 Task: Create in the project AgileFalcon in Backlog an issue 'Integrate a new gamification feature into an existing mobile application to increase user engagement and retention', assign it to team member softage.3@softage.net and change the status to IN PROGRESS. Create in the project AgileFalcon in Backlog an issue 'Develop a new tool for automated testing of web application accessibility compliance for people with disabilities', assign it to team member softage.4@softage.net and change the status to IN PROGRESS
Action: Mouse moved to (209, 341)
Screenshot: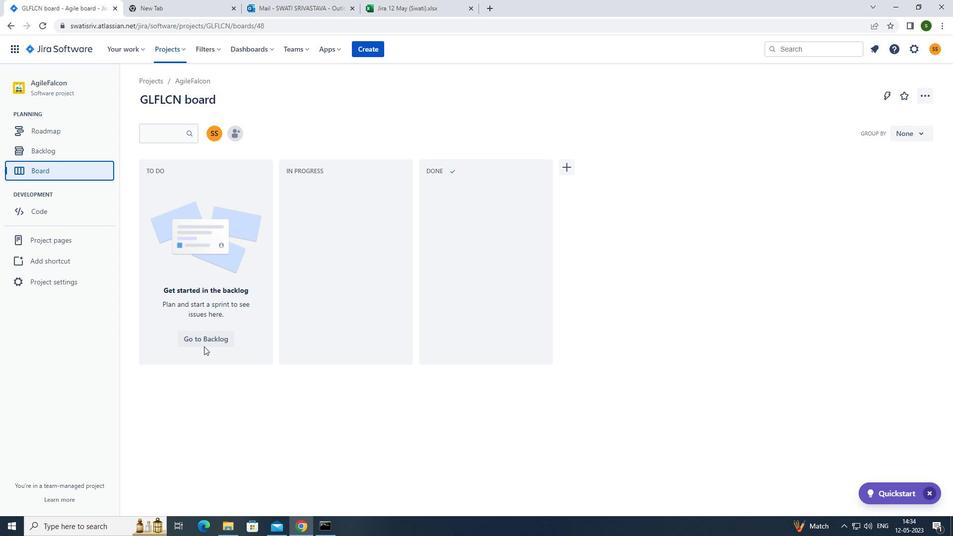 
Action: Mouse pressed left at (209, 341)
Screenshot: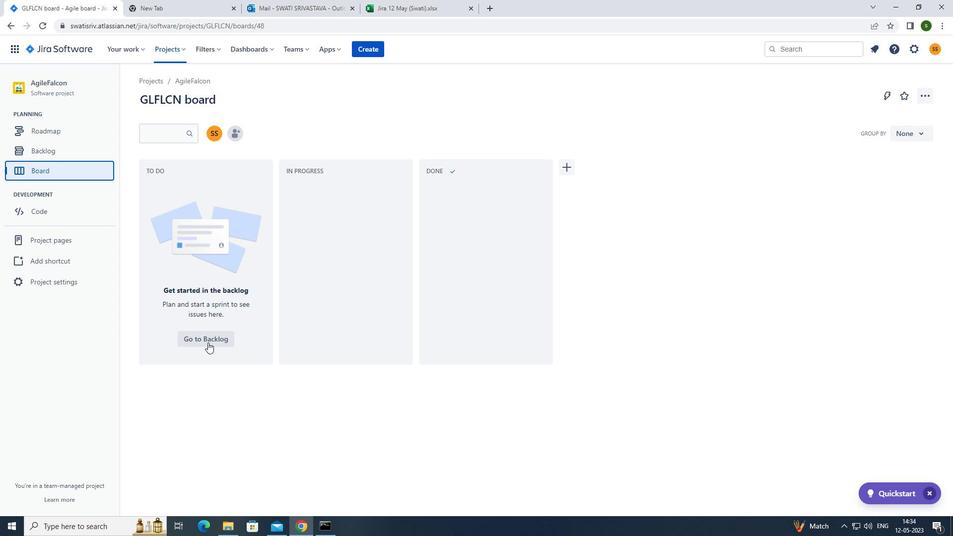 
Action: Mouse moved to (202, 202)
Screenshot: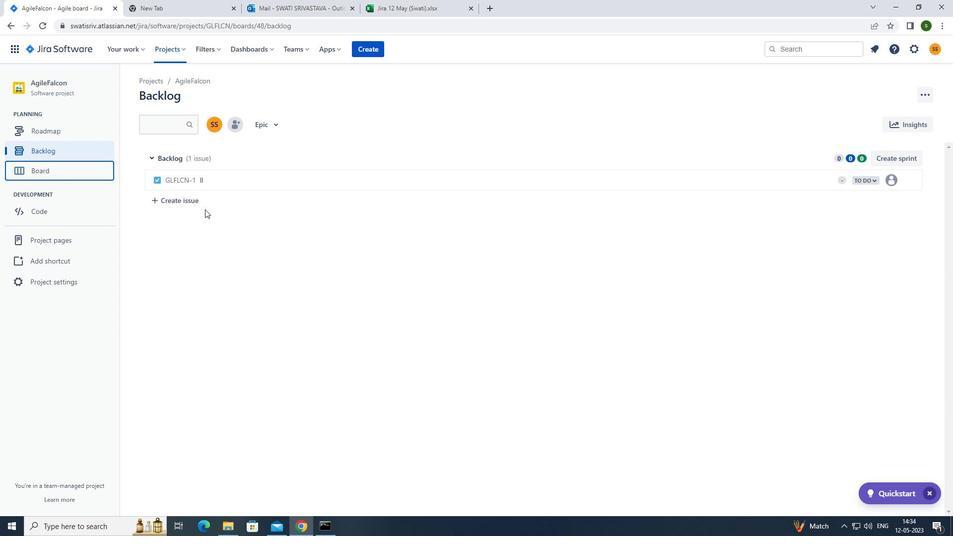 
Action: Mouse pressed left at (202, 202)
Screenshot: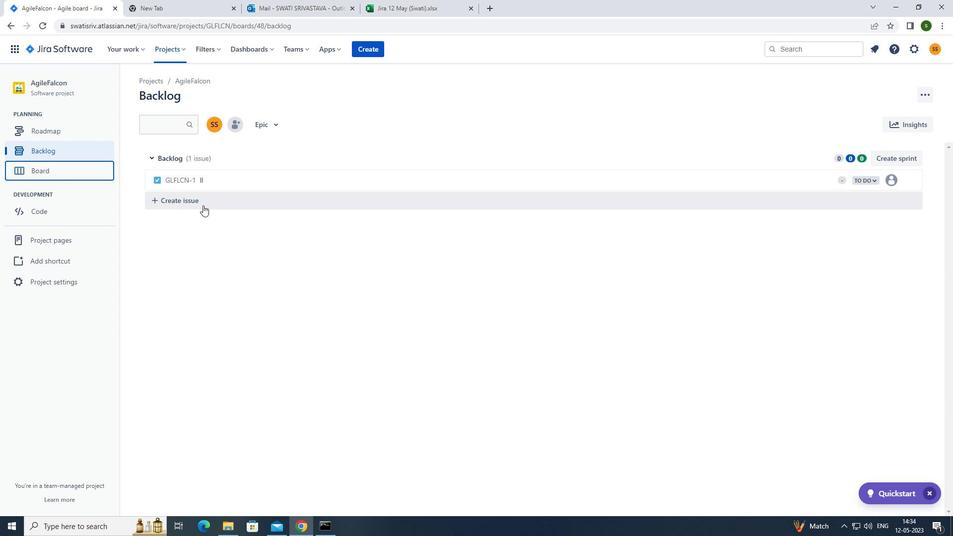 
Action: Mouse moved to (257, 202)
Screenshot: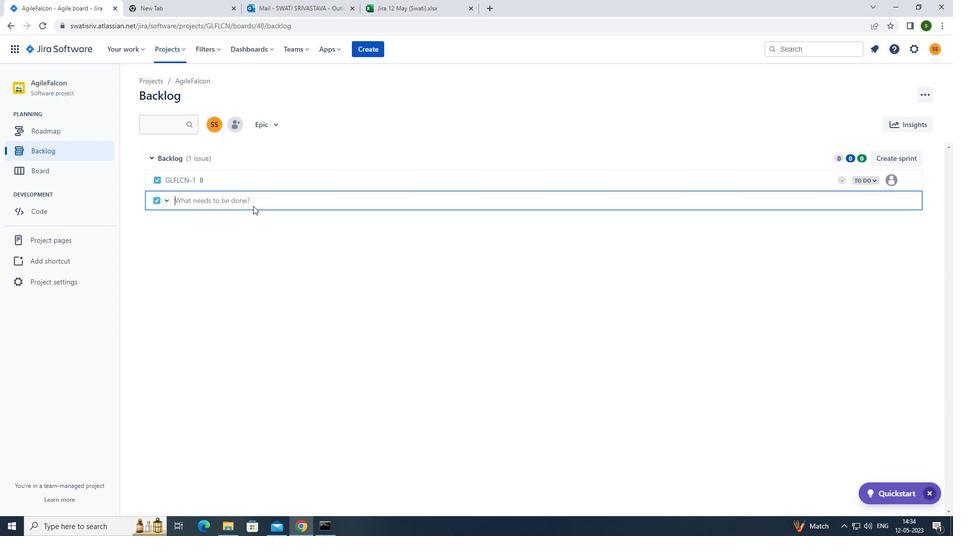 
Action: Mouse pressed left at (257, 202)
Screenshot: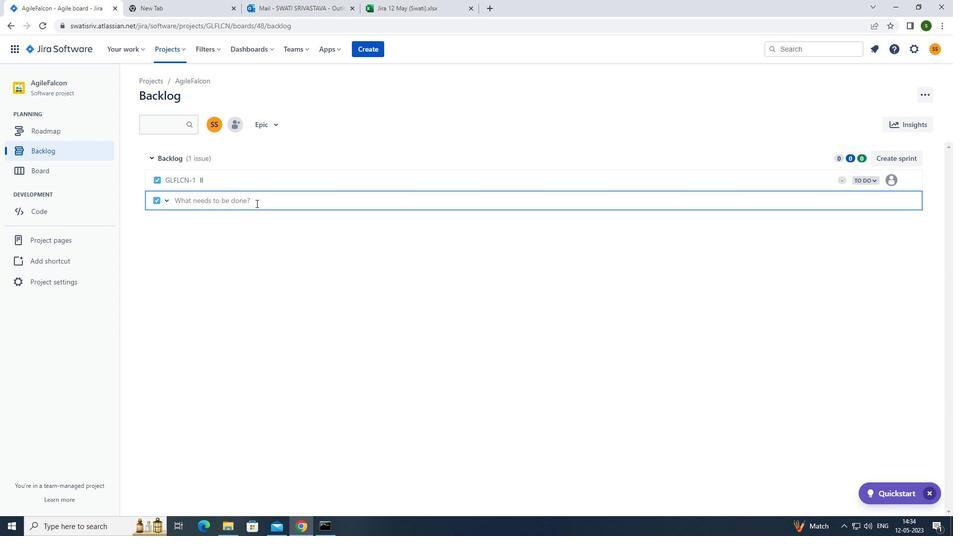 
Action: Key pressed <Key.caps_lock>i<Key.caps_lock>ntegrate<Key.space>a<Key.space>new<Key.space>gamification<Key.space>feature<Key.space>into<Key.space>an<Key.space>existing<Key.space>mobile<Key.space>application<Key.space>to<Key.space>increase<Key.space>i<Key.backspace>user<Key.space>engagment<Key.space>and<Key.space>retention<Key.enter>
Screenshot: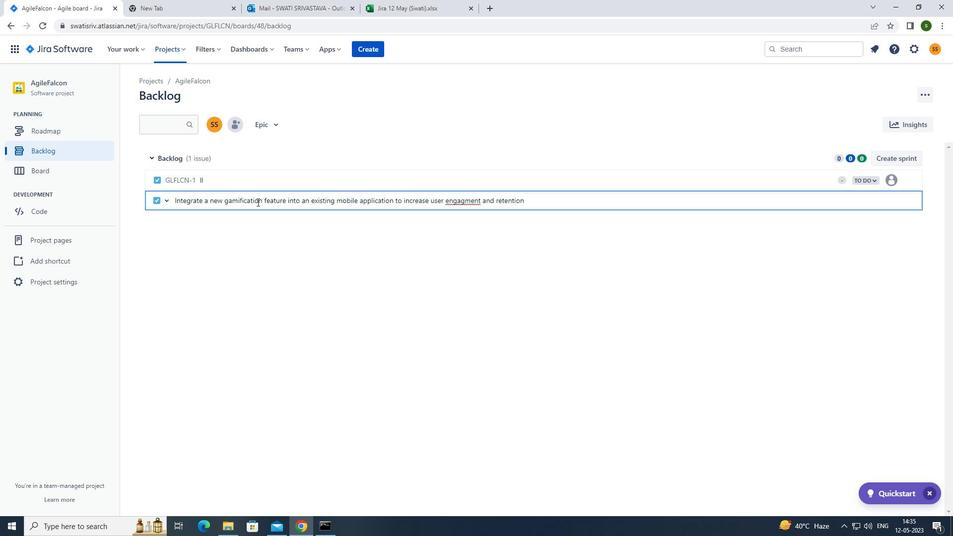 
Action: Mouse moved to (889, 200)
Screenshot: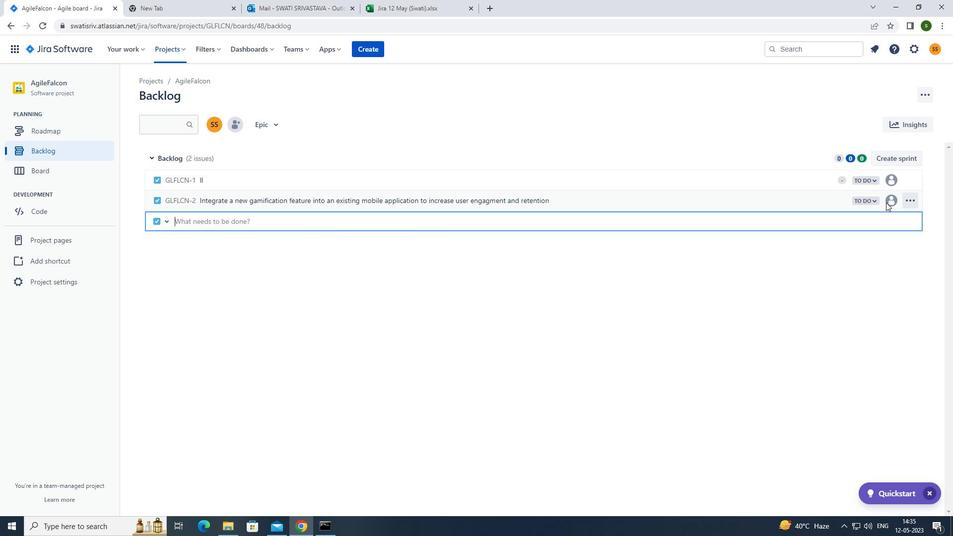 
Action: Mouse pressed left at (889, 200)
Screenshot: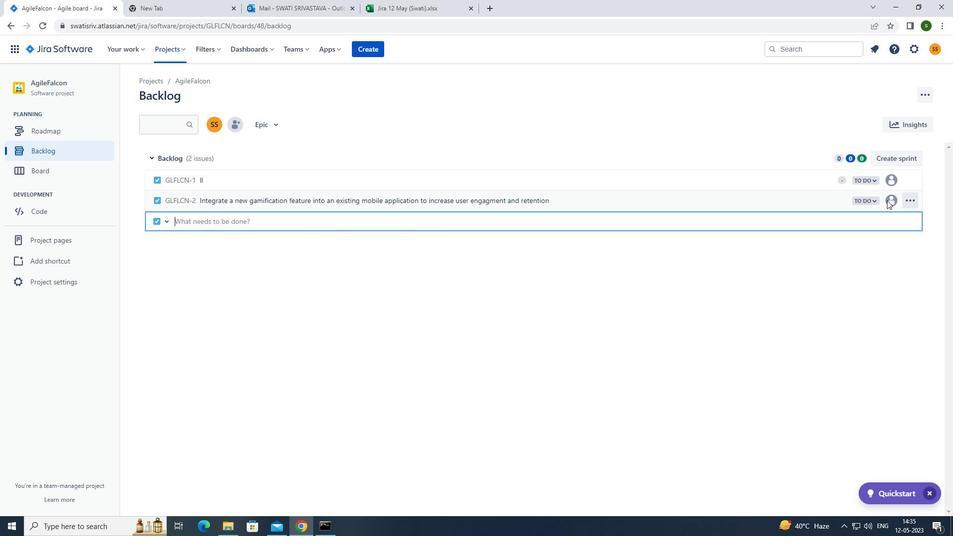 
Action: Mouse moved to (822, 302)
Screenshot: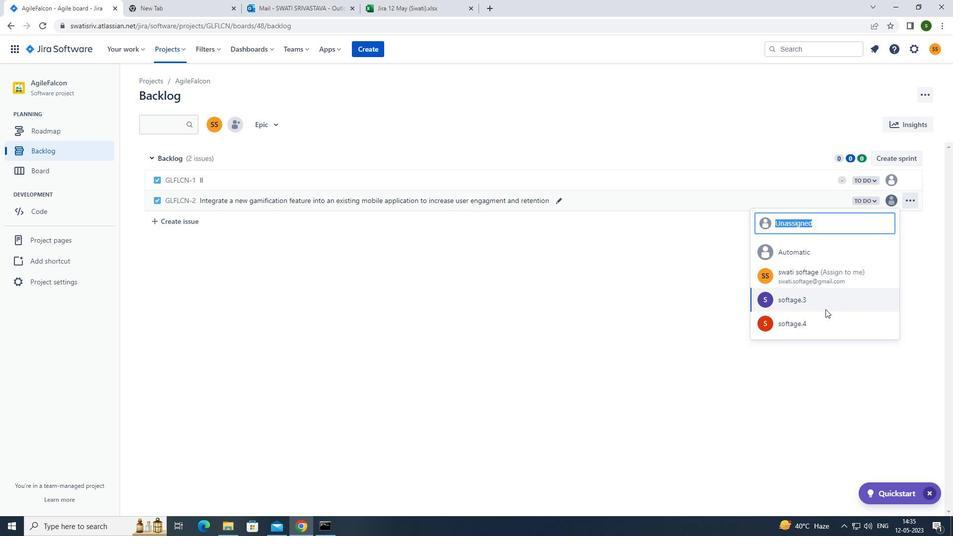 
Action: Mouse pressed left at (822, 302)
Screenshot: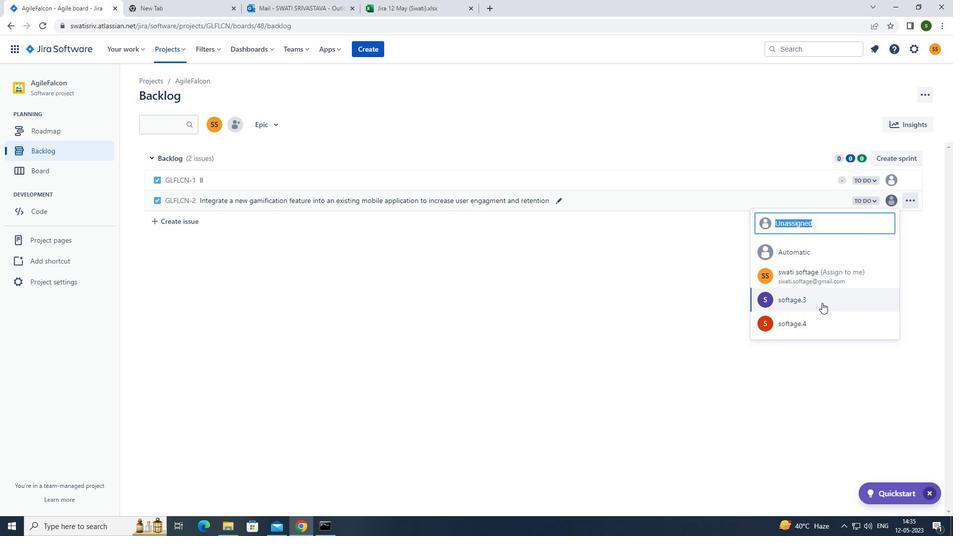 
Action: Mouse moved to (869, 200)
Screenshot: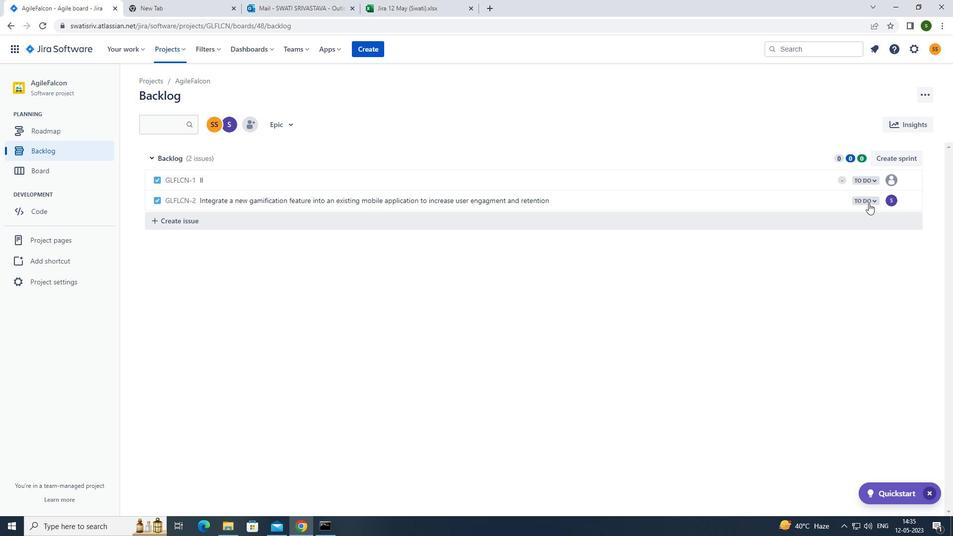 
Action: Mouse pressed left at (869, 200)
Screenshot: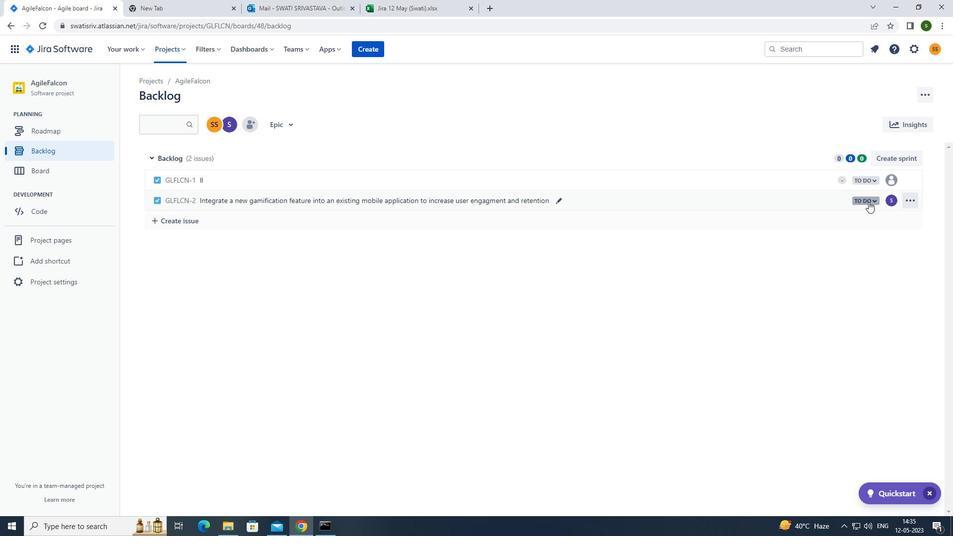 
Action: Mouse moved to (810, 220)
Screenshot: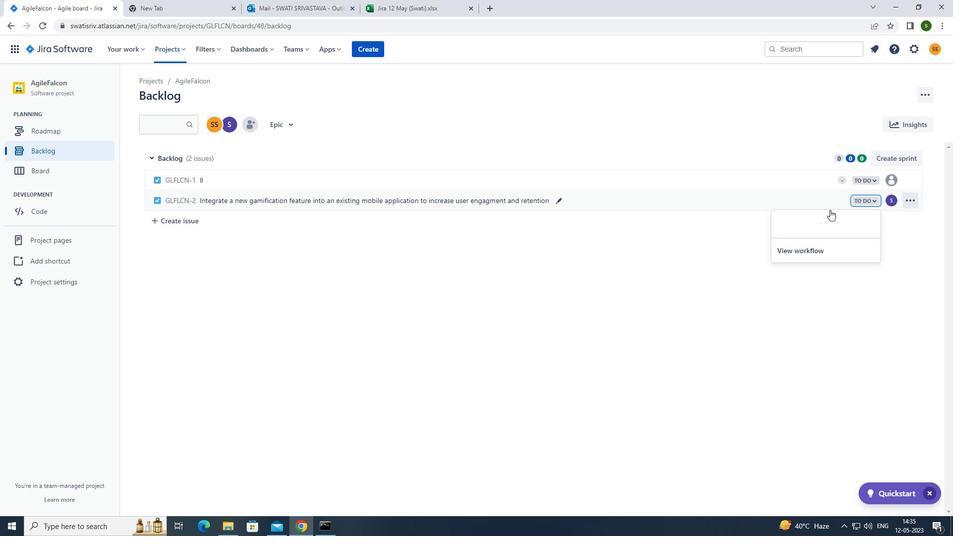 
Action: Mouse pressed left at (810, 220)
Screenshot: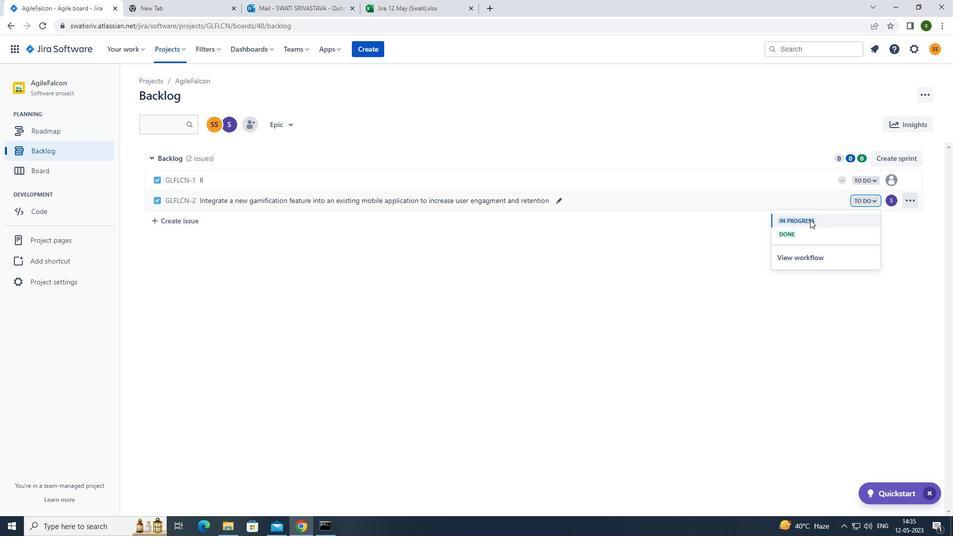 
Action: Mouse moved to (178, 221)
Screenshot: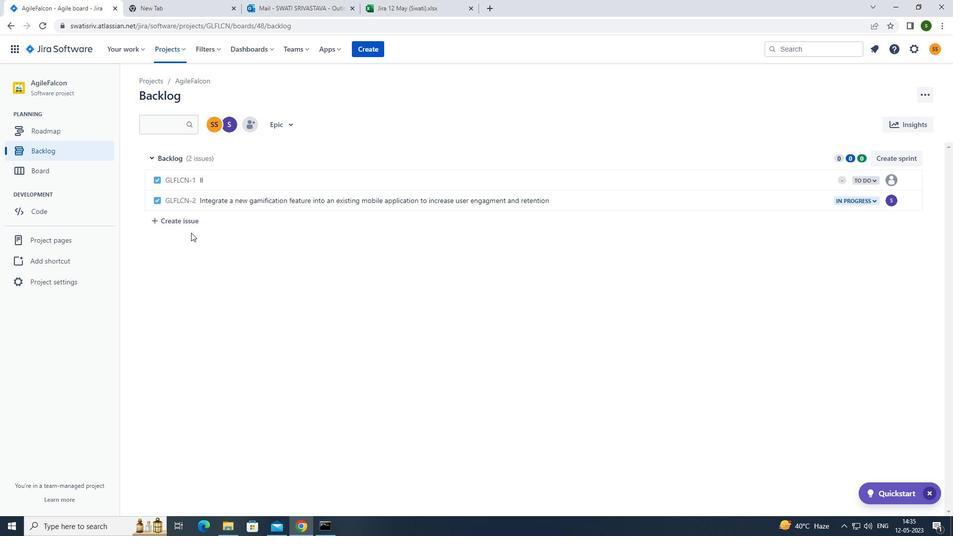 
Action: Mouse pressed left at (178, 221)
Screenshot: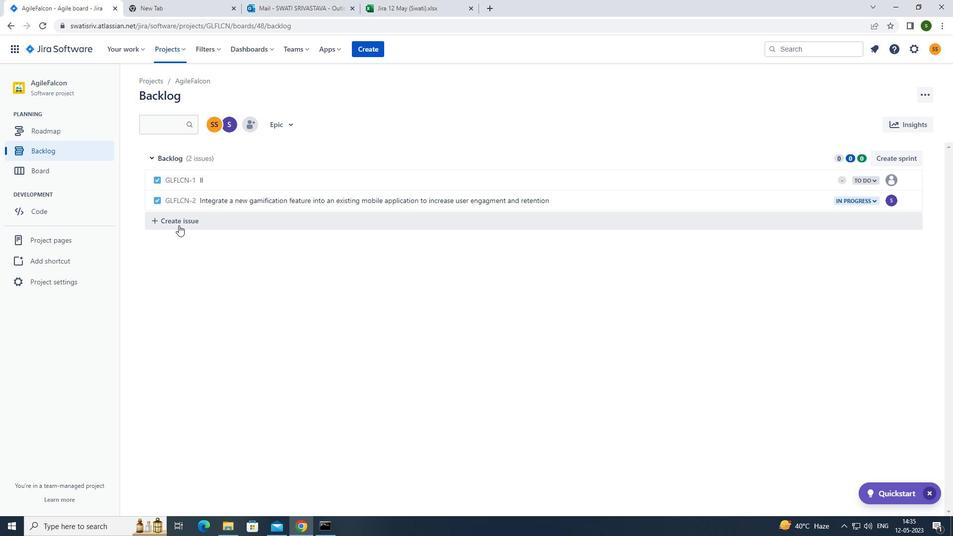
Action: Mouse moved to (264, 226)
Screenshot: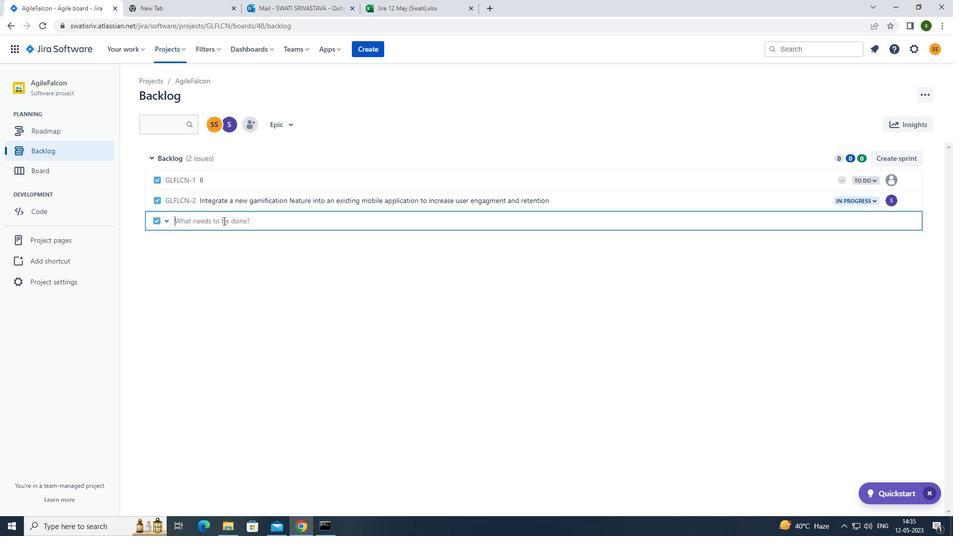 
Action: Mouse pressed left at (264, 226)
Screenshot: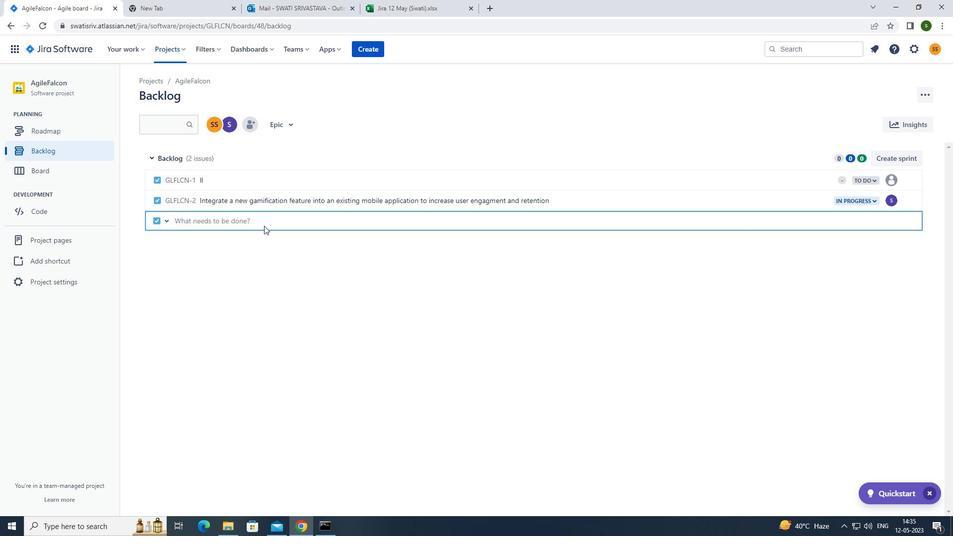 
Action: Key pressed <Key.caps_lock>d<Key.caps_lock>evelop<Key.space>
Screenshot: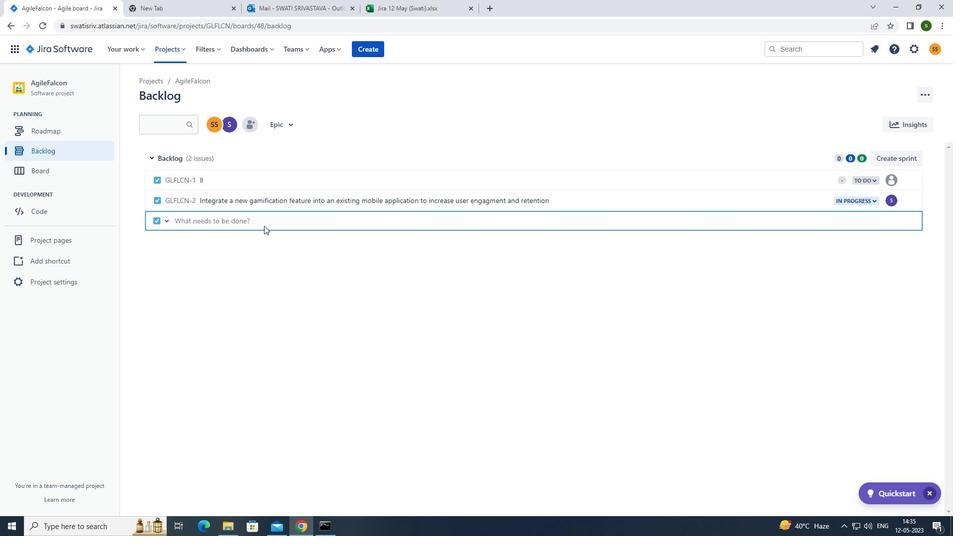 
Action: Mouse moved to (343, 220)
Screenshot: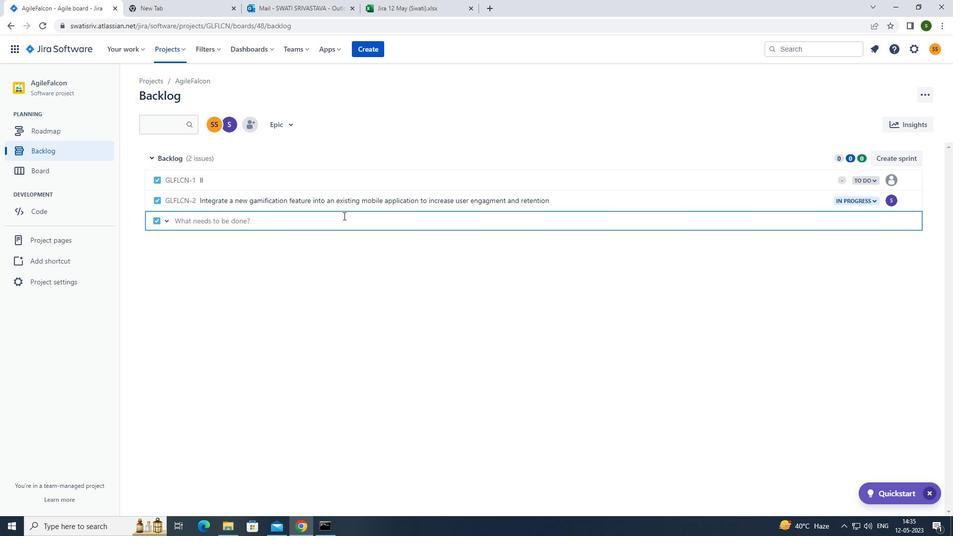 
Action: Mouse pressed left at (343, 220)
Screenshot: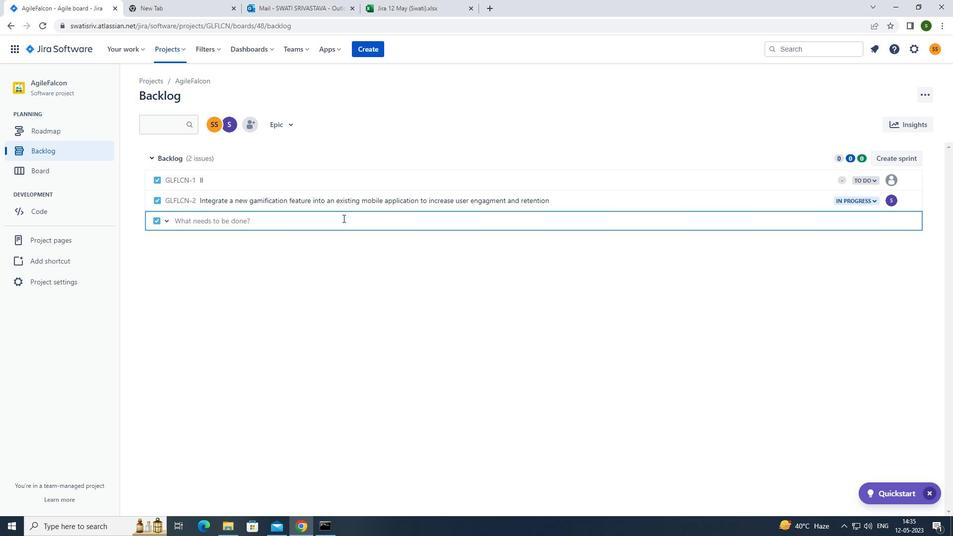 
Action: Key pressed <Key.caps_lock>d<Key.caps_lock>Evelop<Key.space>a<Key.space>new<Key.space>tool<Key.space>for<Key.space>automated<Key.space>testing<Key.space>of<Key.space>web<Key.space>application<Key.space>accessibility<Key.space>compliance<Key.space>for<Key.space>people<Key.space>with<Key.space>disabilities<Key.enter>
Screenshot: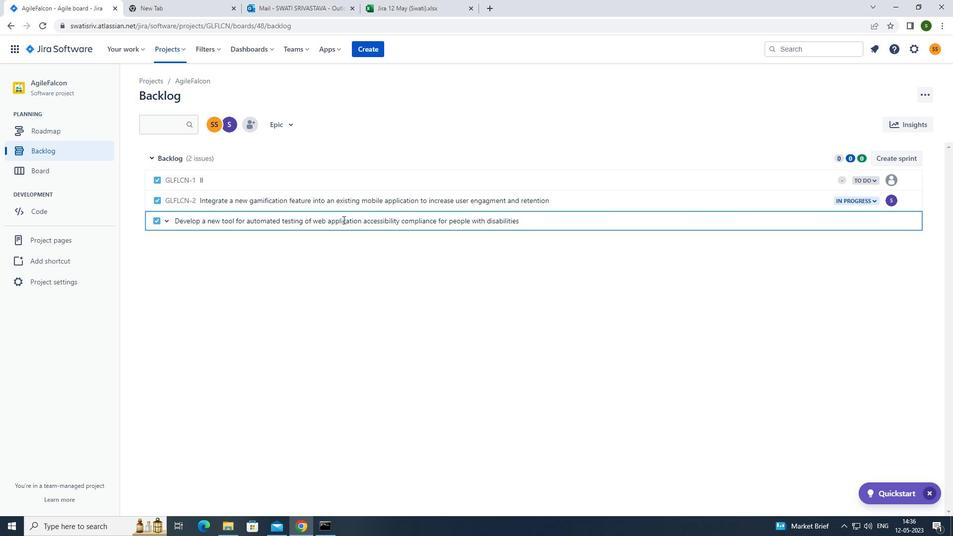 
Action: Mouse moved to (893, 222)
Screenshot: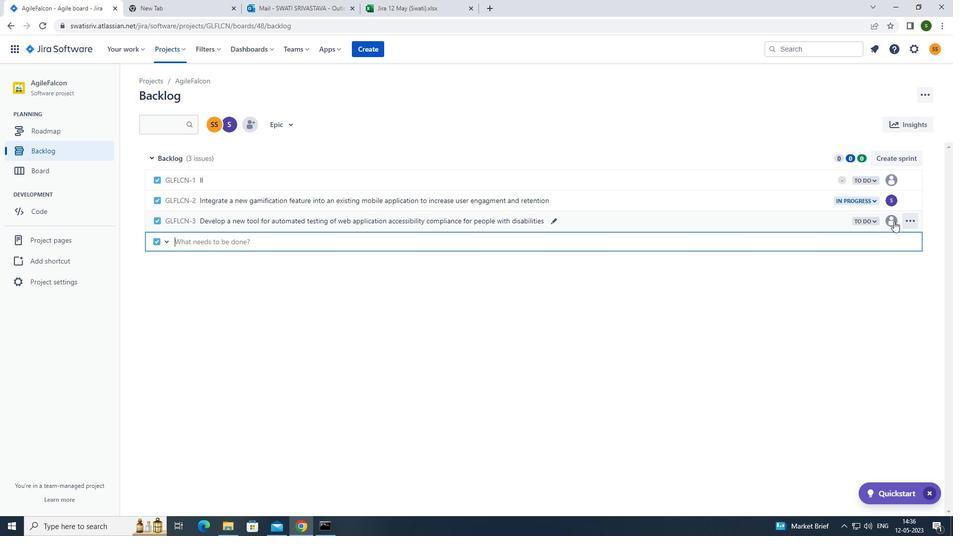 
Action: Mouse pressed left at (893, 222)
Screenshot: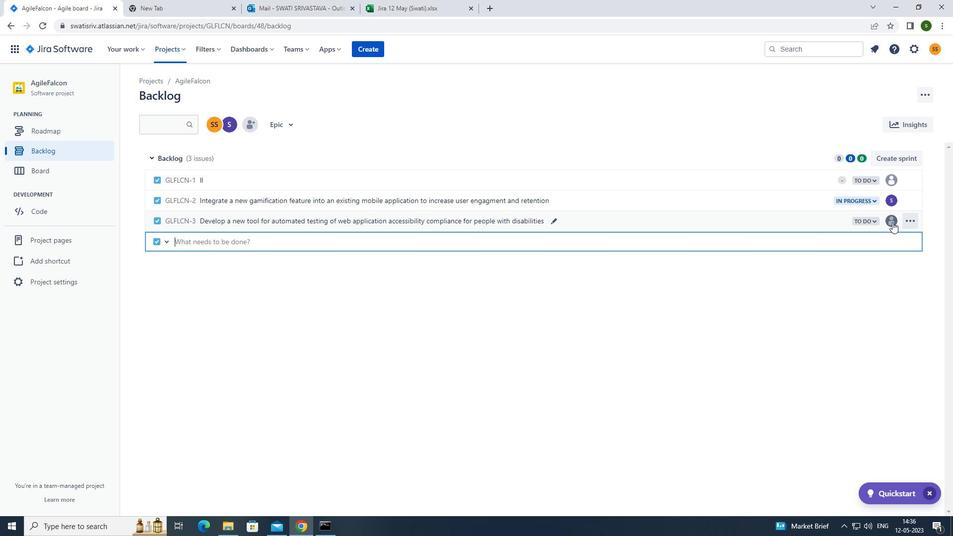
Action: Mouse moved to (814, 344)
Screenshot: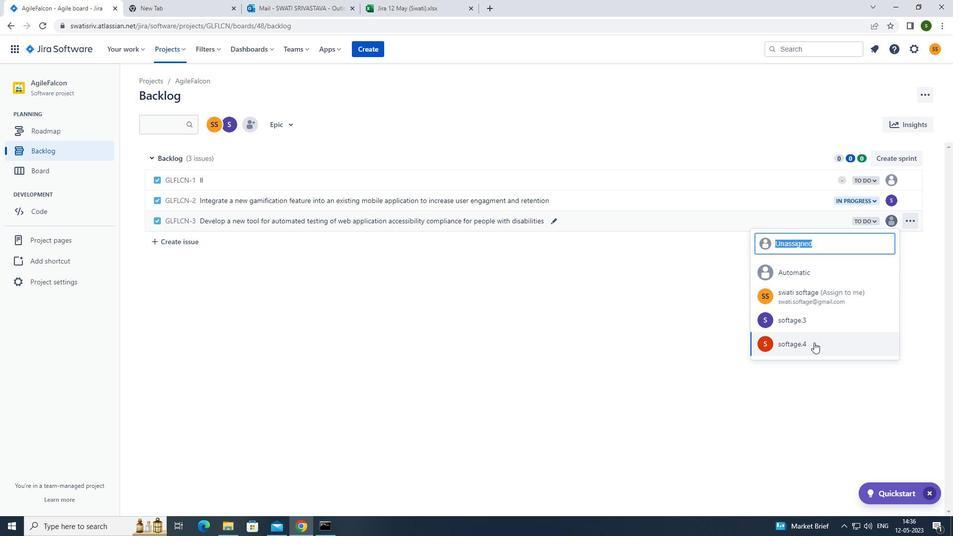 
Action: Mouse pressed left at (814, 344)
Screenshot: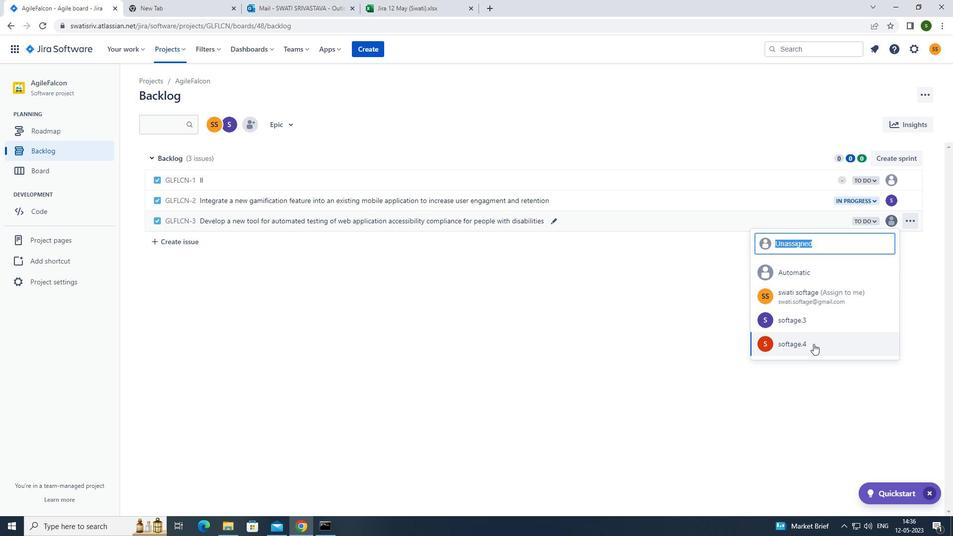 
Action: Mouse moved to (868, 222)
Screenshot: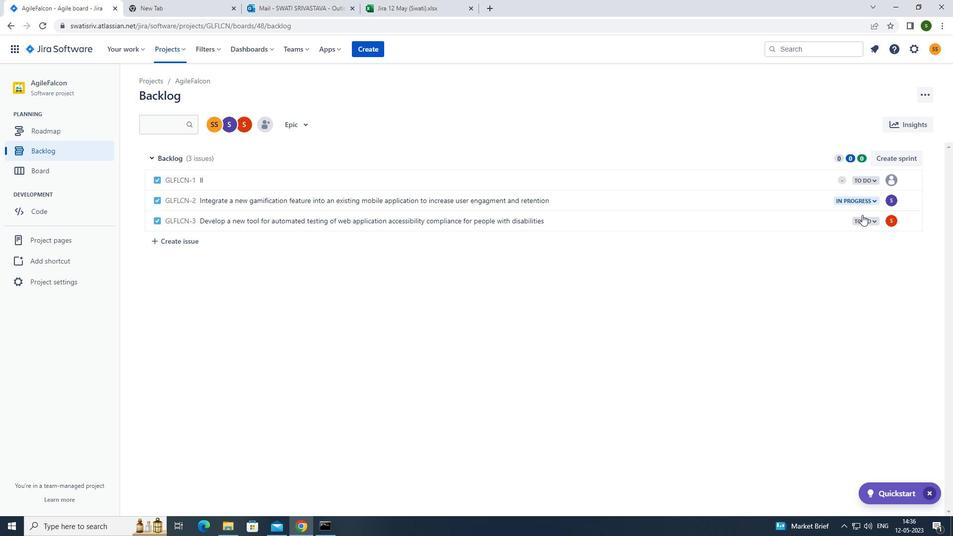 
Action: Mouse pressed left at (868, 222)
Screenshot: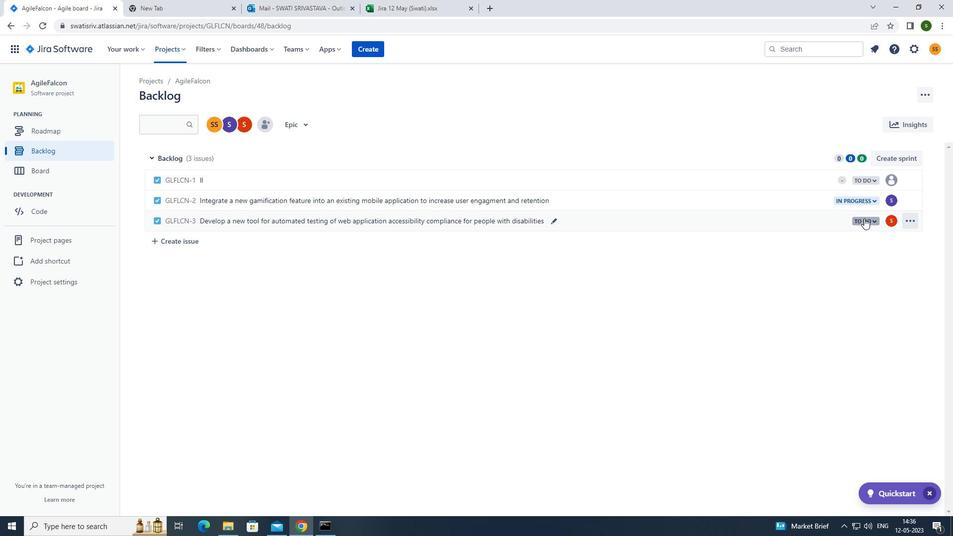 
Action: Mouse moved to (836, 238)
Screenshot: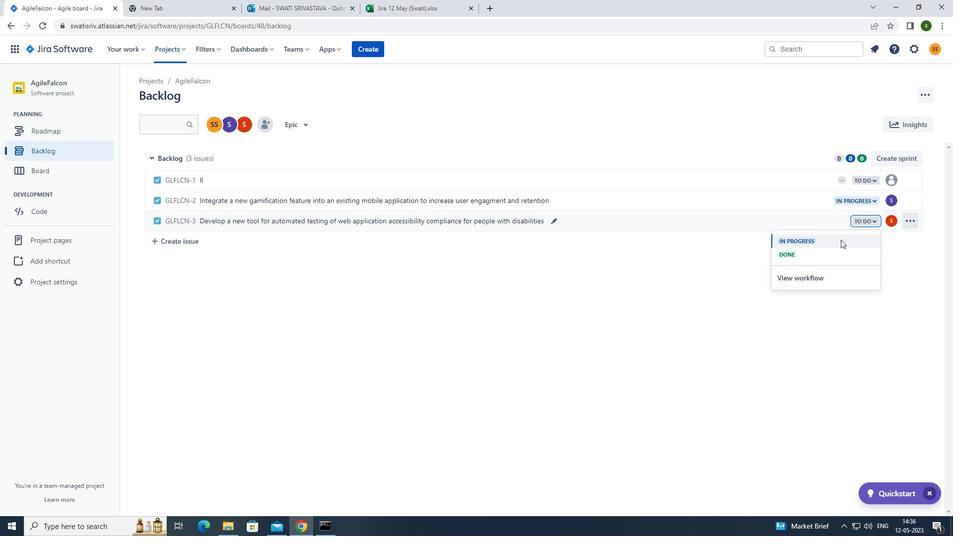 
Action: Mouse pressed left at (836, 238)
Screenshot: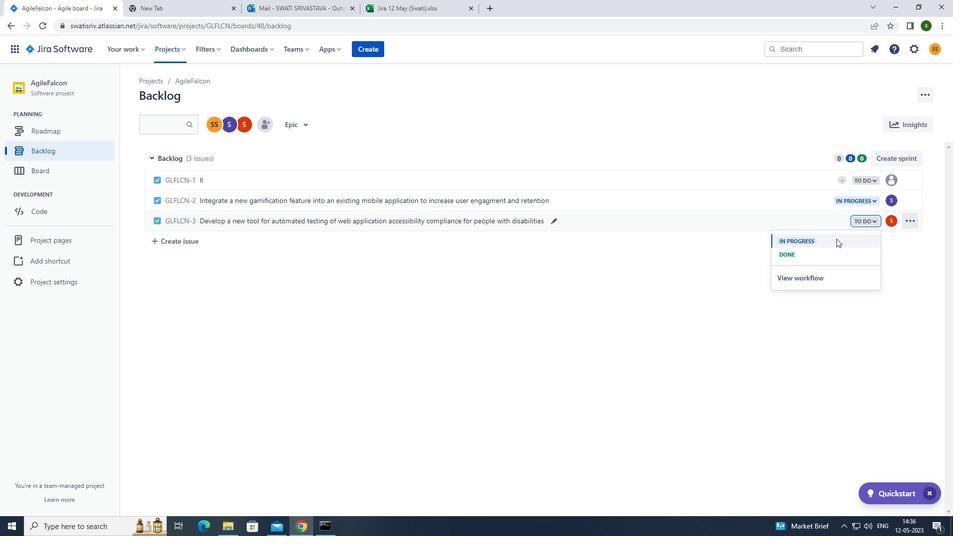 
Action: Mouse moved to (569, 357)
Screenshot: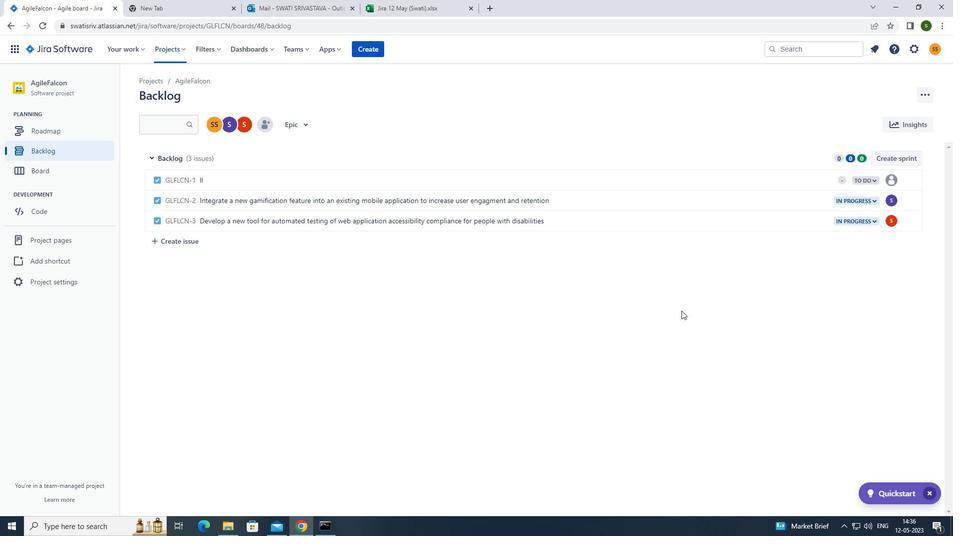 
